 Task: Create New Employee with Employee Name: Laura Phillips, Address Line1: 961 Newbridge St., Address Line2: Sioux City, Address Line3:  IA 51106, Cell Number: 733429-7733_x000D_

Action: Mouse moved to (145, 27)
Screenshot: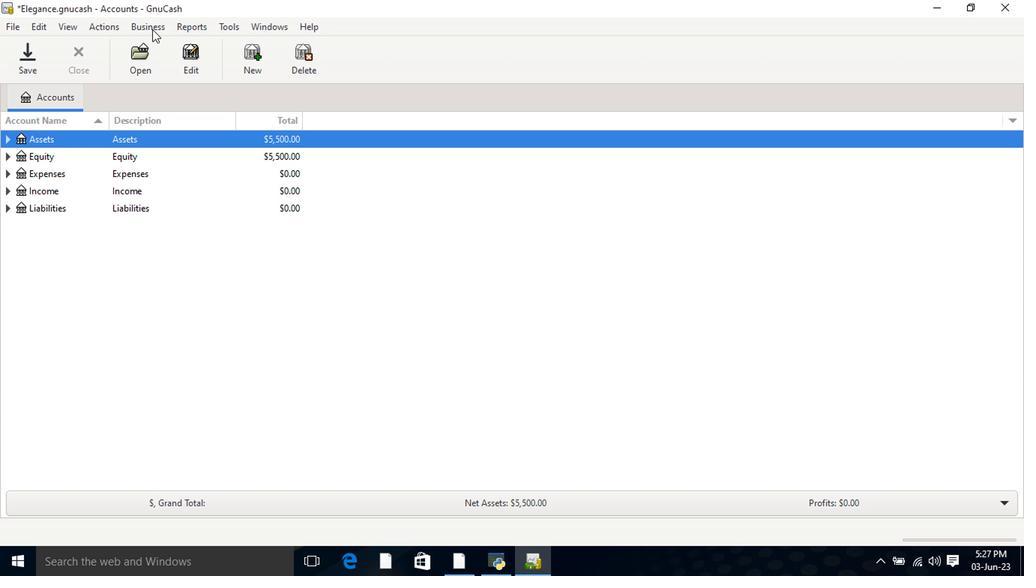 
Action: Mouse pressed left at (145, 27)
Screenshot: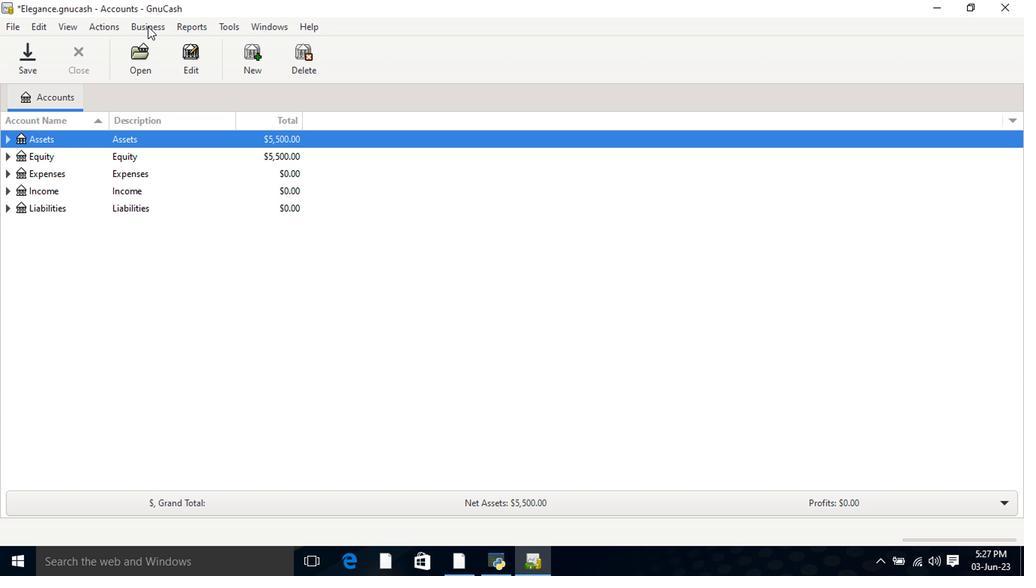 
Action: Mouse moved to (167, 81)
Screenshot: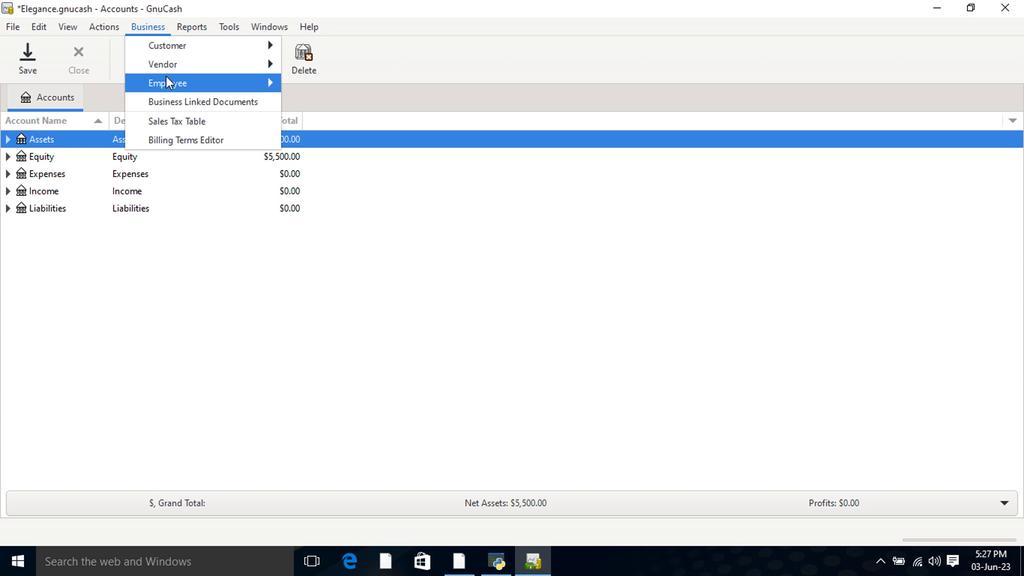 
Action: Mouse pressed left at (167, 81)
Screenshot: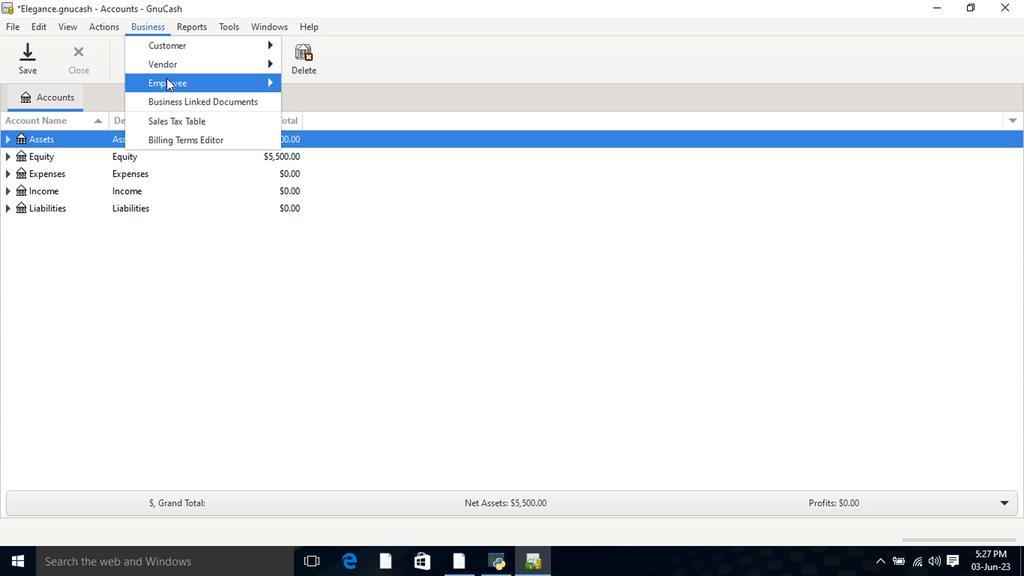 
Action: Mouse moved to (302, 103)
Screenshot: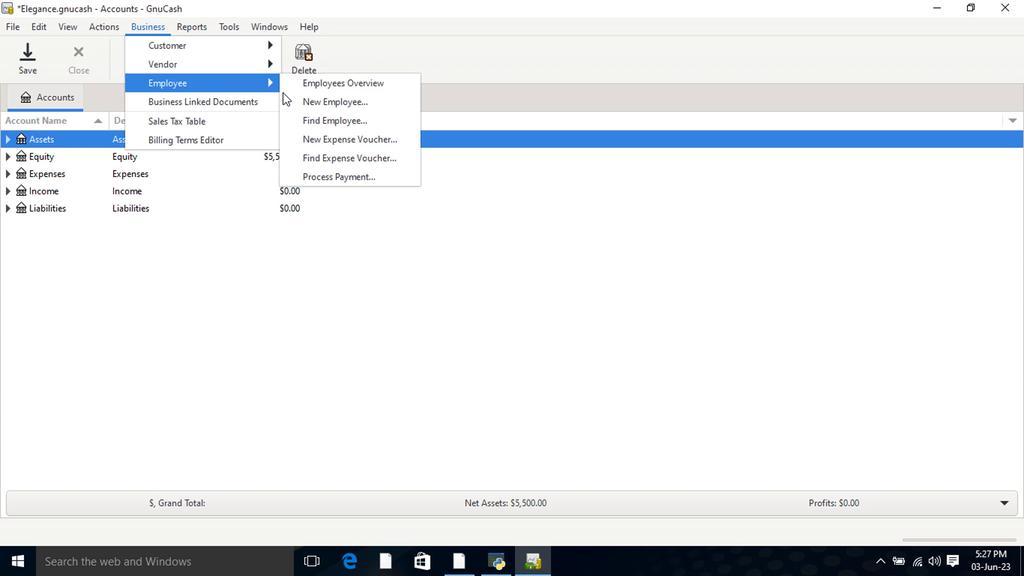 
Action: Mouse pressed left at (302, 103)
Screenshot: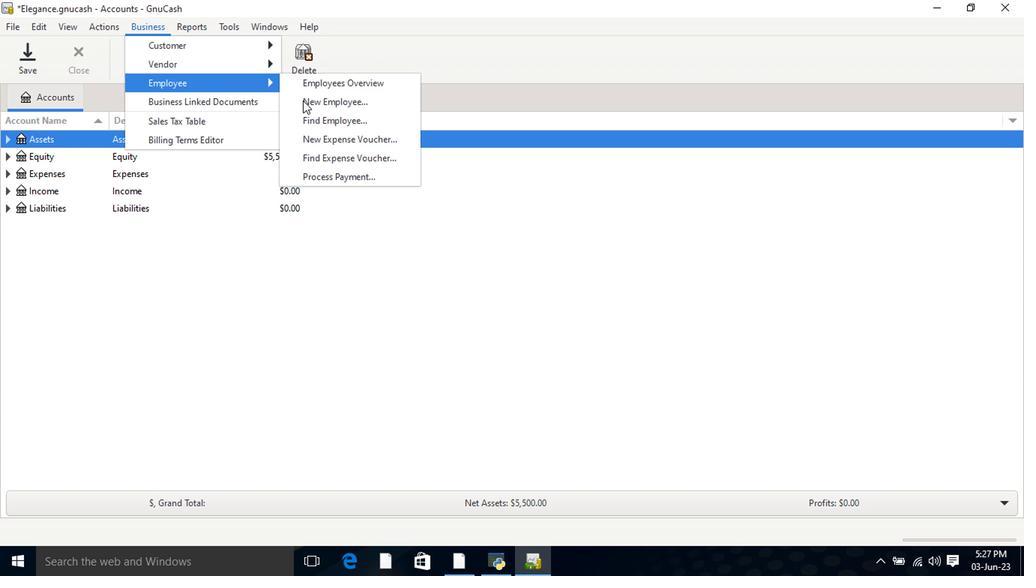 
Action: Mouse moved to (555, 241)
Screenshot: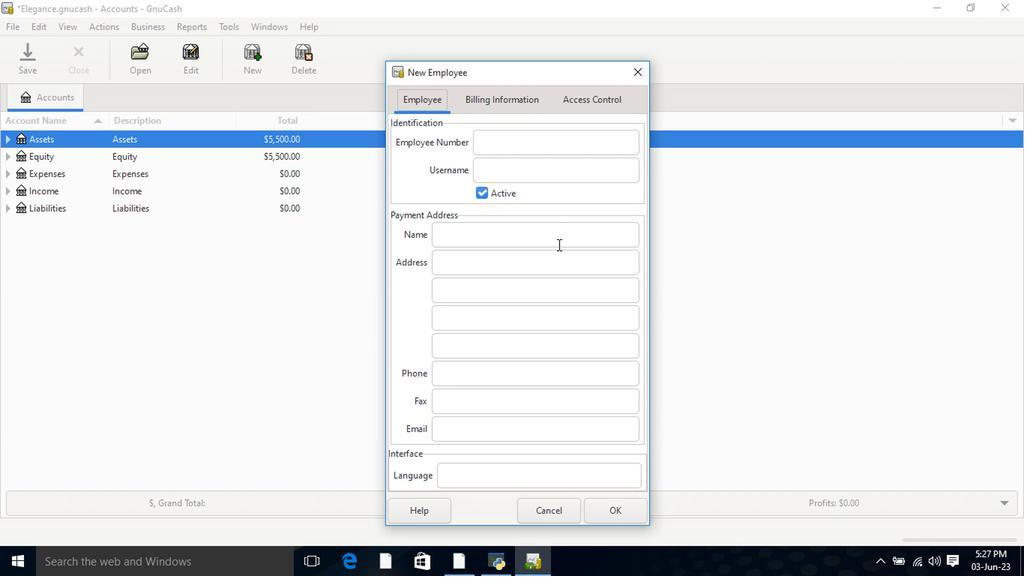 
Action: Mouse pressed left at (555, 241)
Screenshot: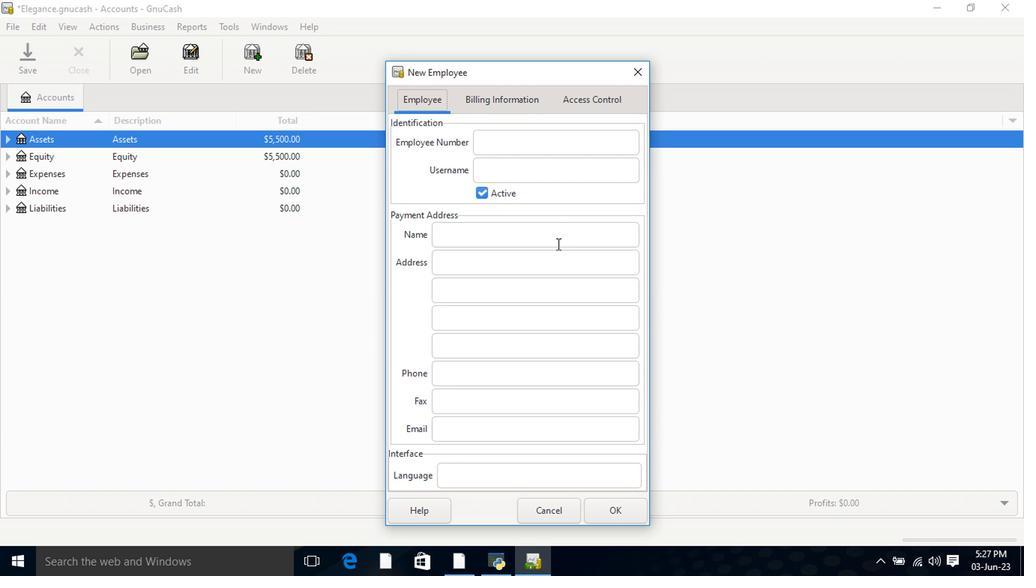 
Action: Key pressed <Key.shift>Laura<Key.space><Key.shift>Phillips<Key.tab>961<Key.space><Key.shift>Newbridge<Key.space><Key.shift>St.<Key.tab><Key.shift>Sioux<Key.space><Key.shift>City<Key.tab><Key.shift>A<Key.backspace><Key.shift>IA<Key.space>51106<Key.tab><Key.tab>733429-7733<Key.tab>
Screenshot: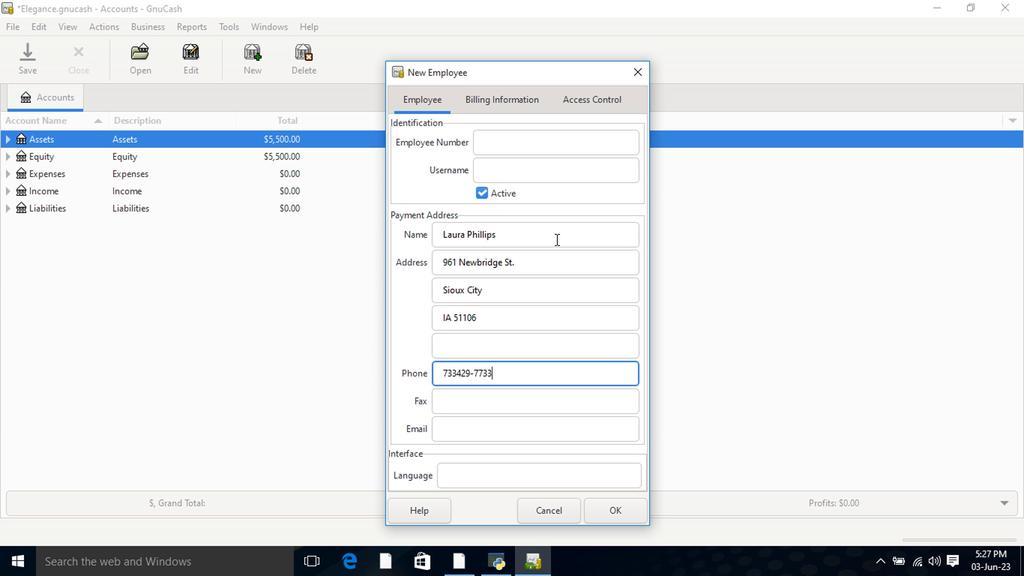 
Action: Mouse moved to (515, 100)
Screenshot: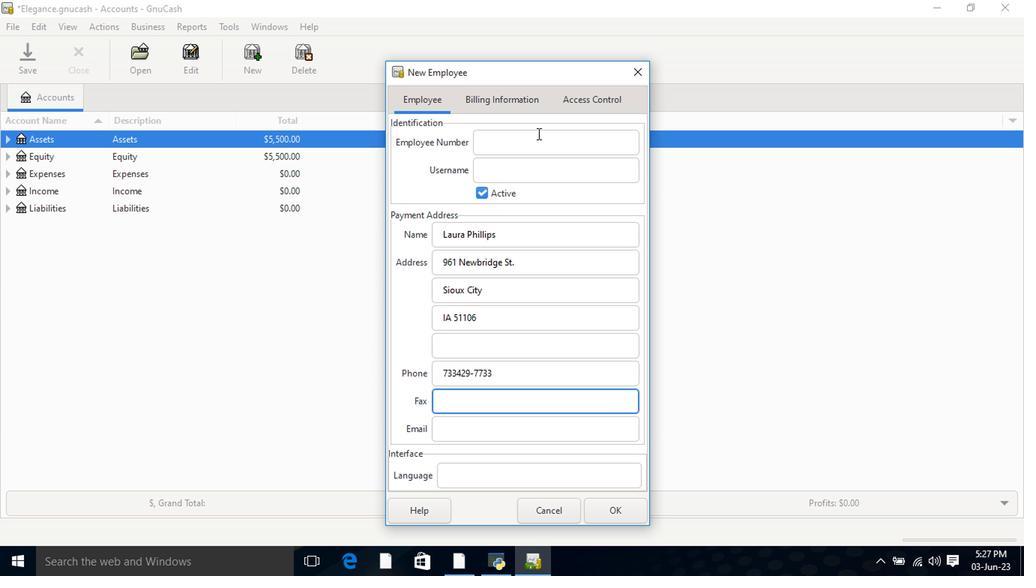 
Action: Mouse pressed left at (515, 100)
Screenshot: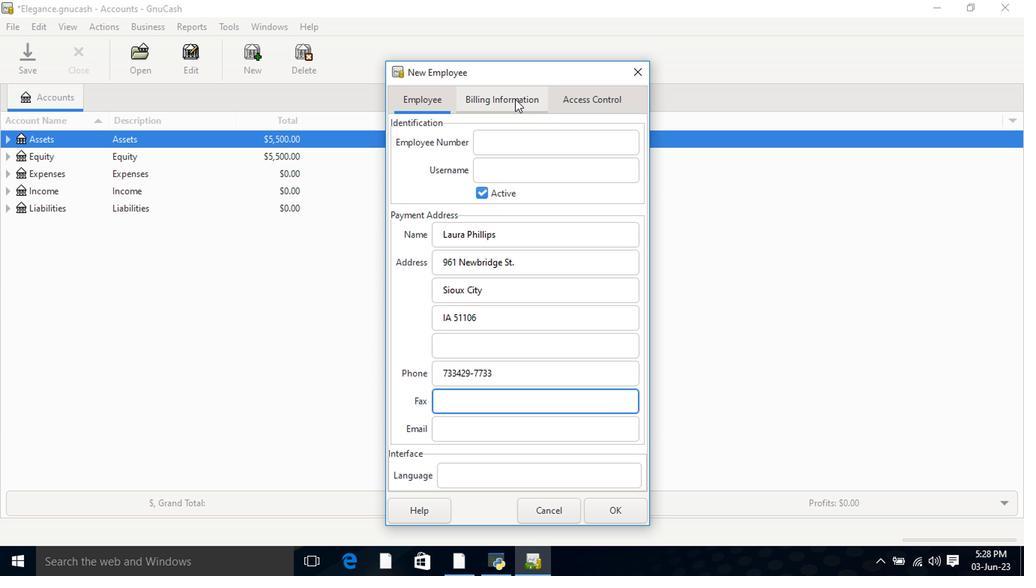 
Action: Mouse moved to (602, 101)
Screenshot: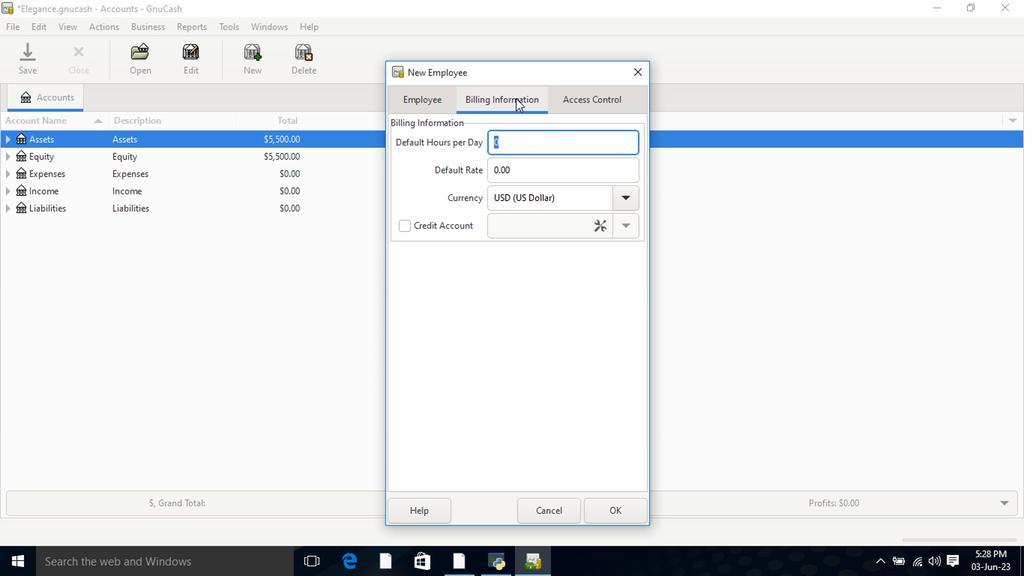 
Action: Mouse pressed left at (602, 101)
Screenshot: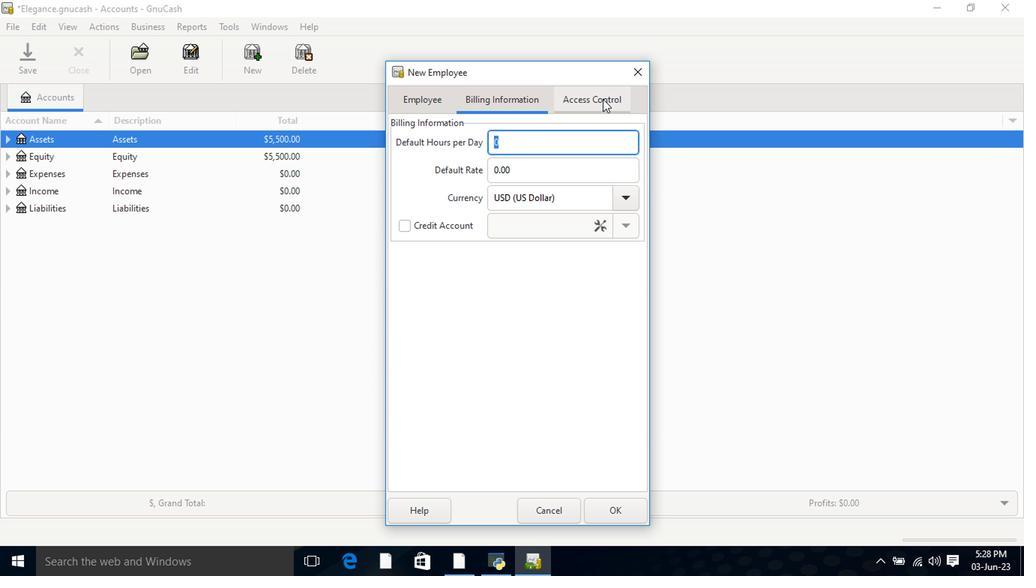
Action: Mouse moved to (614, 508)
Screenshot: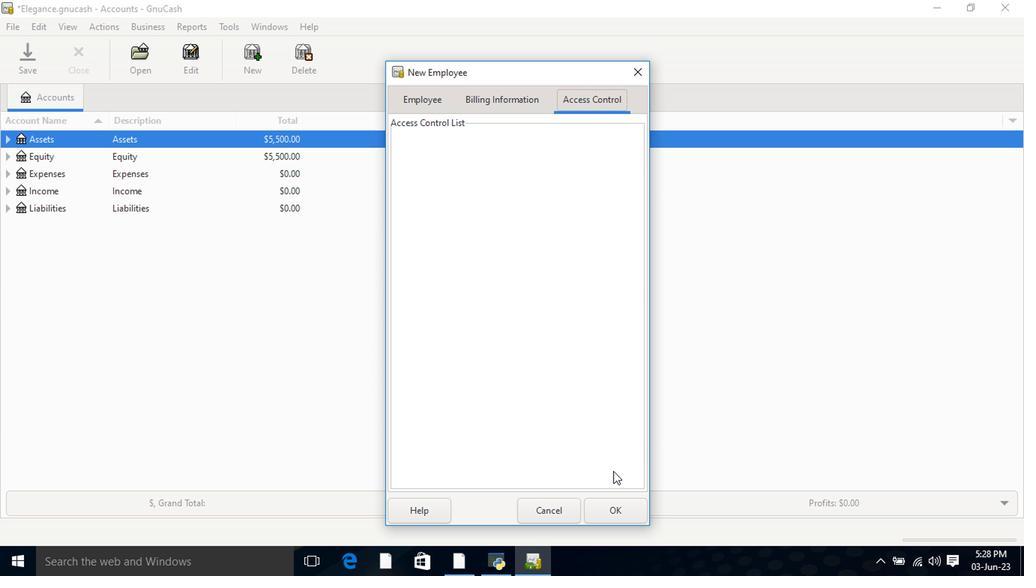 
Action: Mouse pressed left at (614, 508)
Screenshot: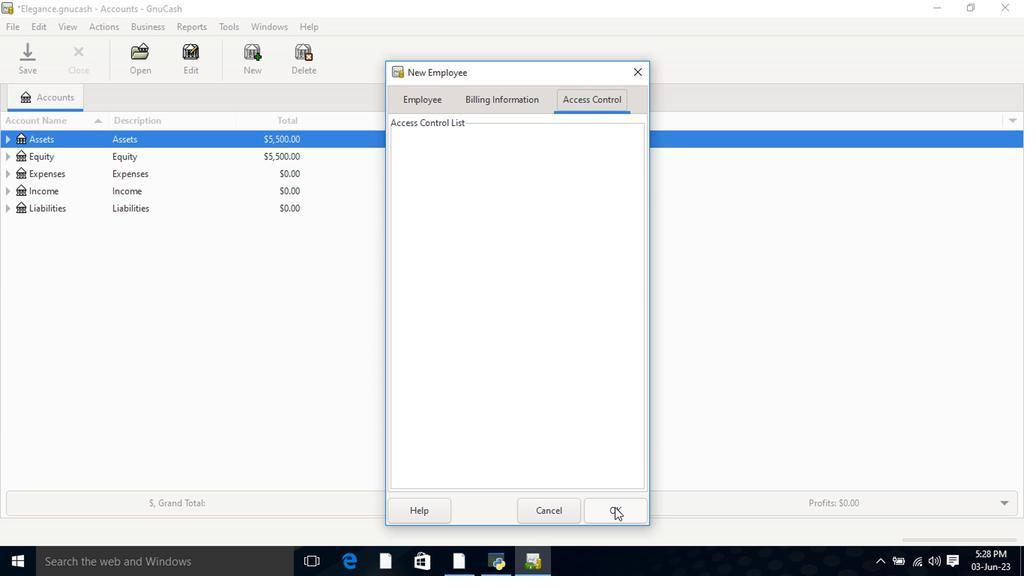 
Action: Mouse moved to (614, 508)
Screenshot: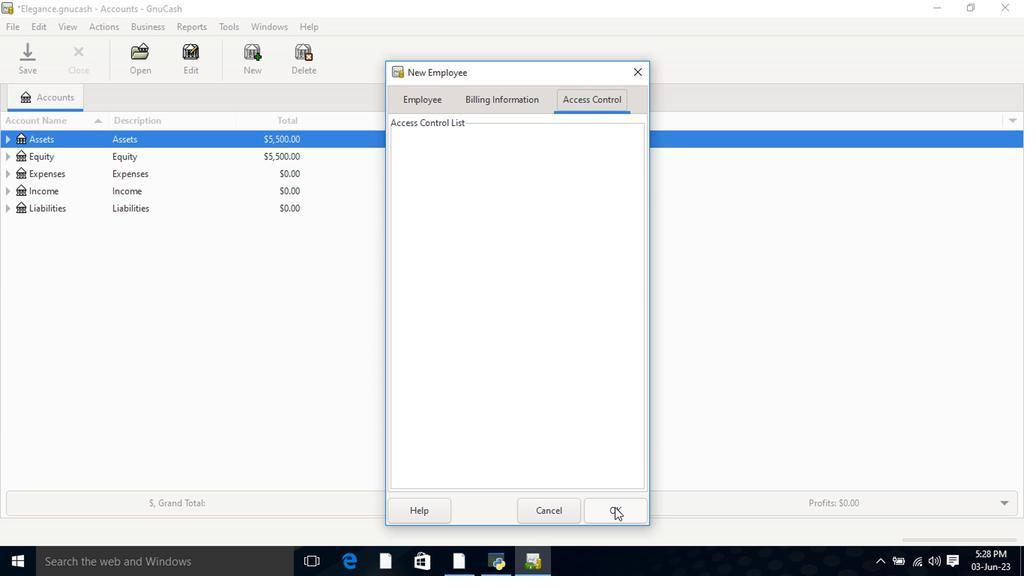 
